 Task: Open a blank sheet, save the file as 'social media' Insert a table '3 by 2' In first column, add headers, ' Sno, Product, Qnty'. Under first header add  1. Under second header add  Product. Under third header add  'Quantity'. Change table style to  'Black '
Action: Mouse moved to (16, 18)
Screenshot: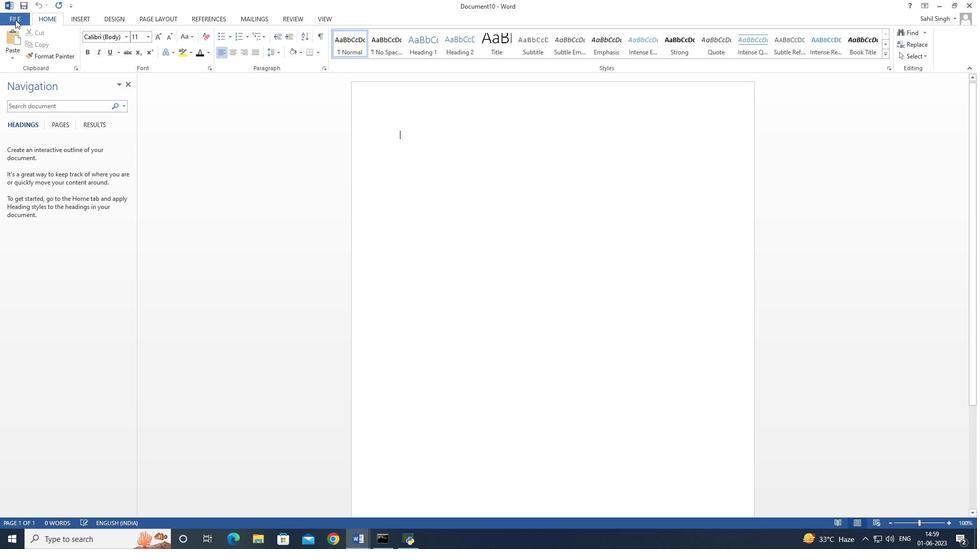 
Action: Mouse pressed left at (16, 18)
Screenshot: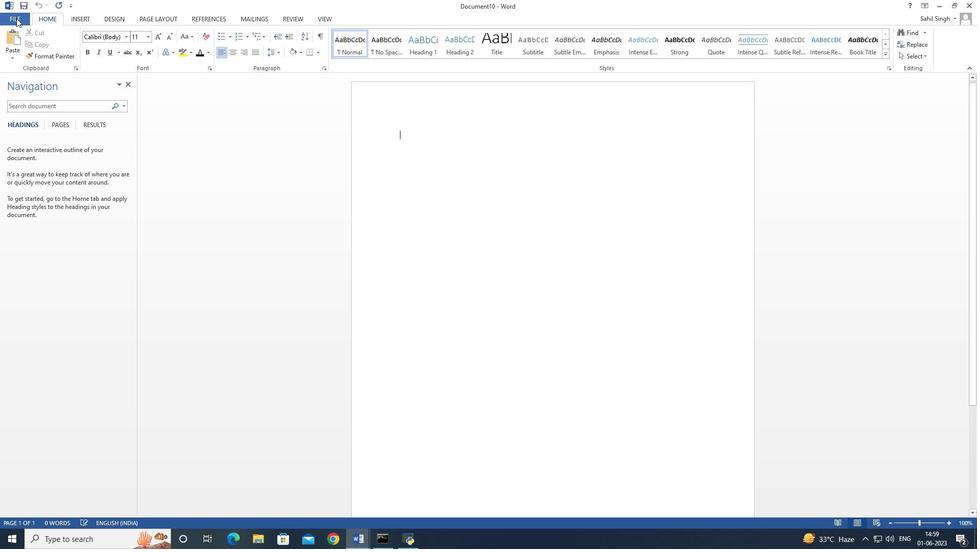 
Action: Mouse moved to (33, 119)
Screenshot: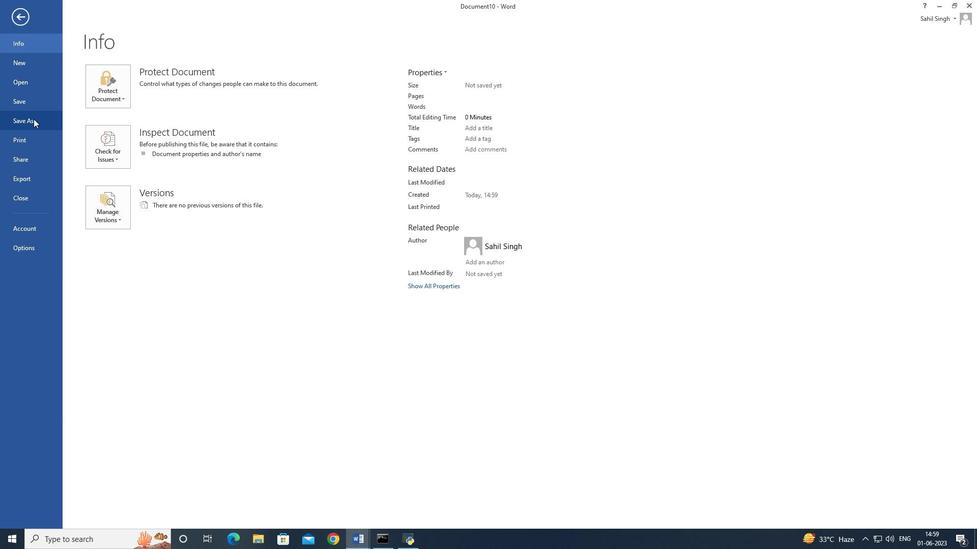 
Action: Mouse pressed left at (33, 119)
Screenshot: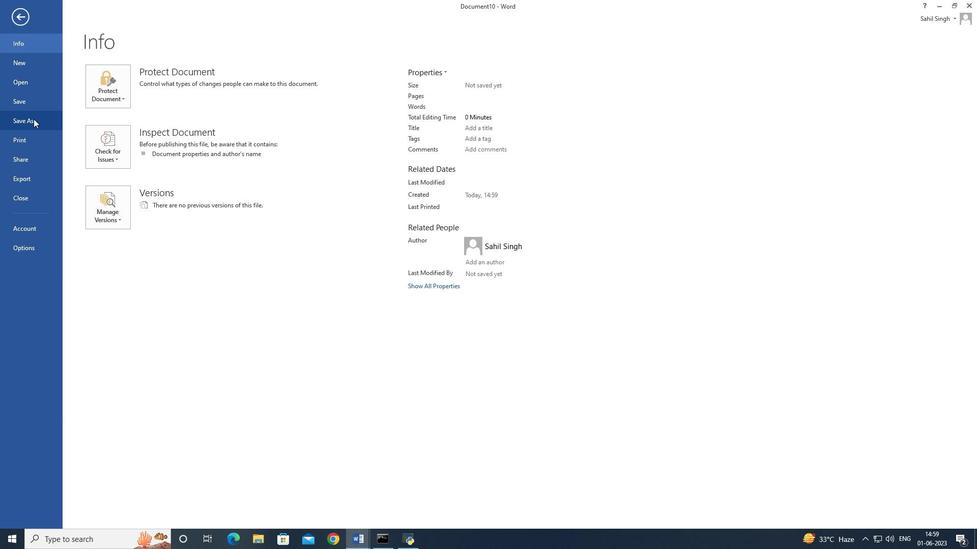 
Action: Mouse moved to (283, 106)
Screenshot: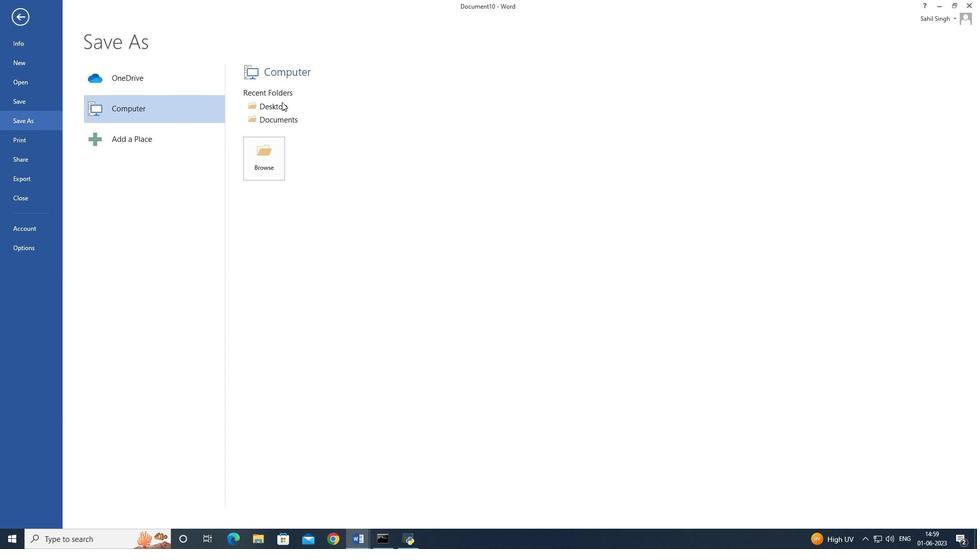 
Action: Mouse pressed left at (283, 106)
Screenshot: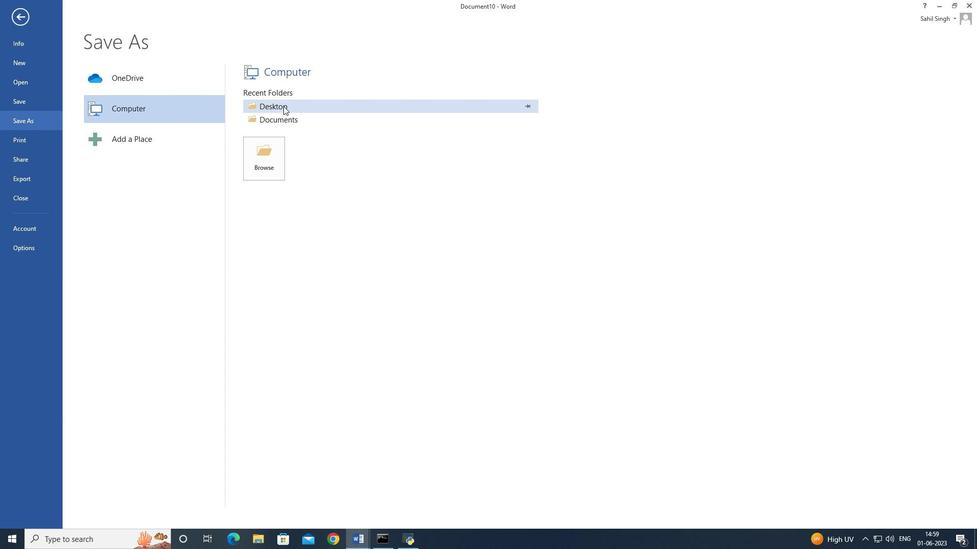 
Action: Mouse moved to (118, 219)
Screenshot: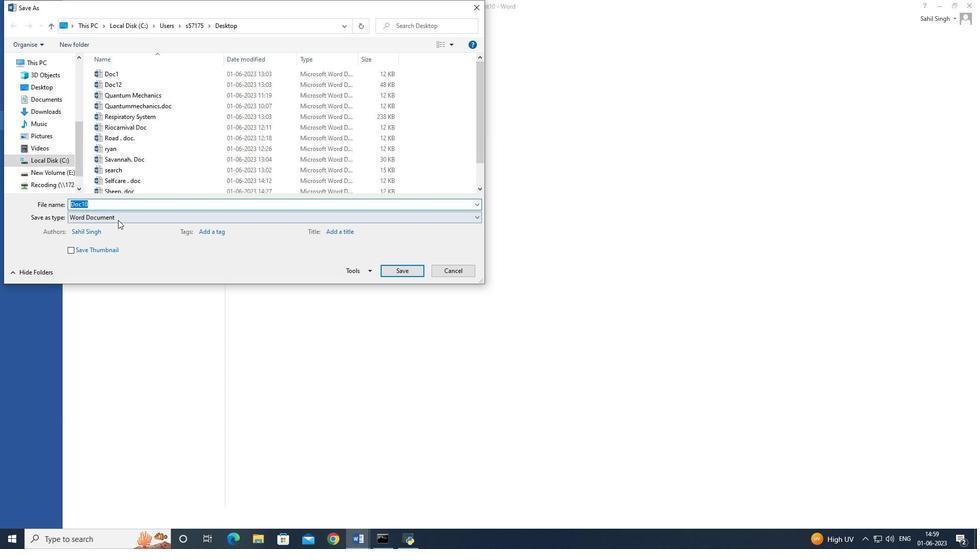 
Action: Key pressed <Key.backspace><Key.shift>Social<Key.space><Key.shift>Media
Screenshot: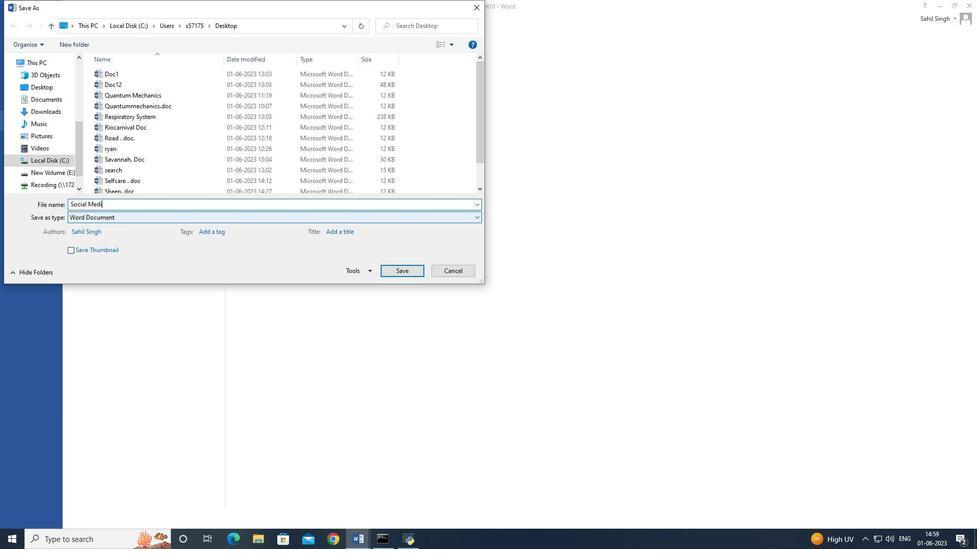 
Action: Mouse moved to (406, 269)
Screenshot: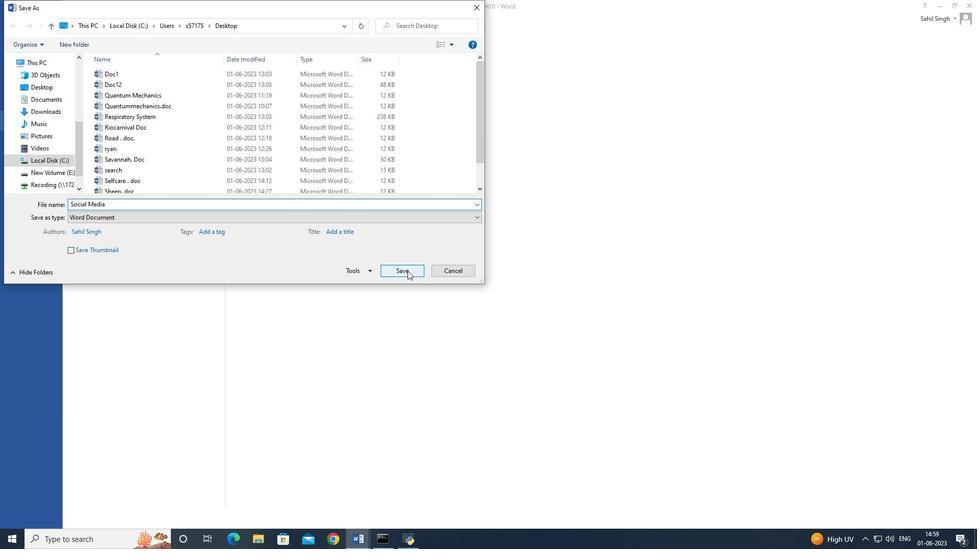 
Action: Mouse pressed left at (406, 269)
Screenshot: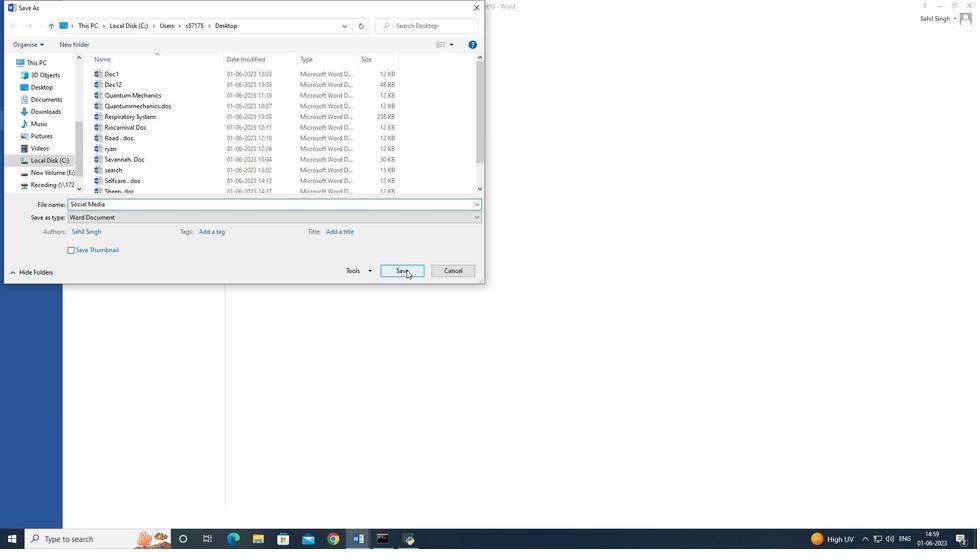 
Action: Mouse moved to (76, 14)
Screenshot: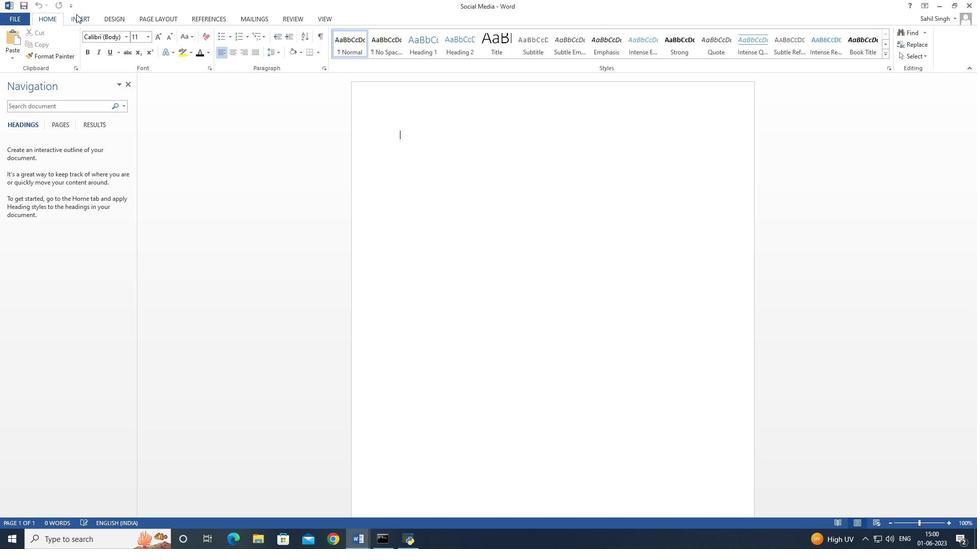 
Action: Mouse pressed left at (76, 14)
Screenshot: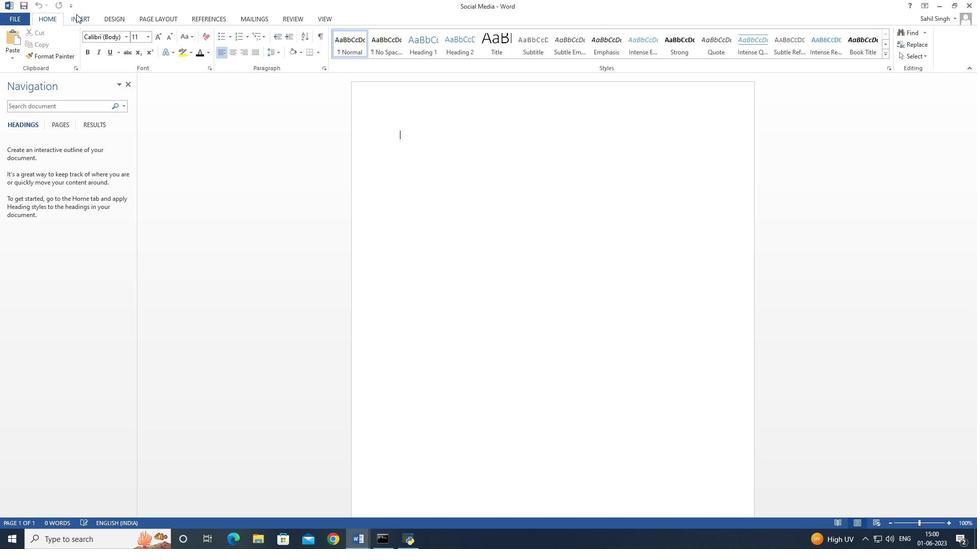 
Action: Mouse moved to (81, 37)
Screenshot: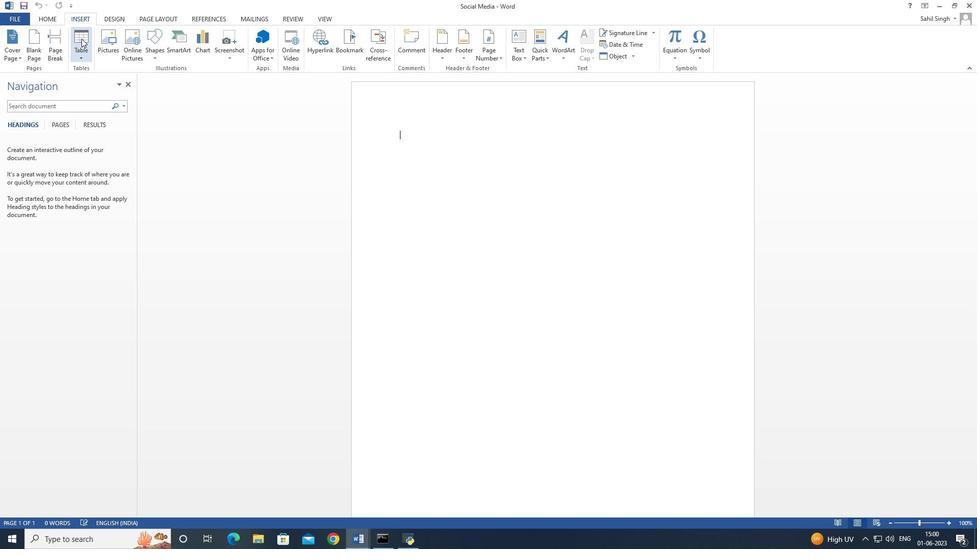 
Action: Mouse pressed left at (81, 37)
Screenshot: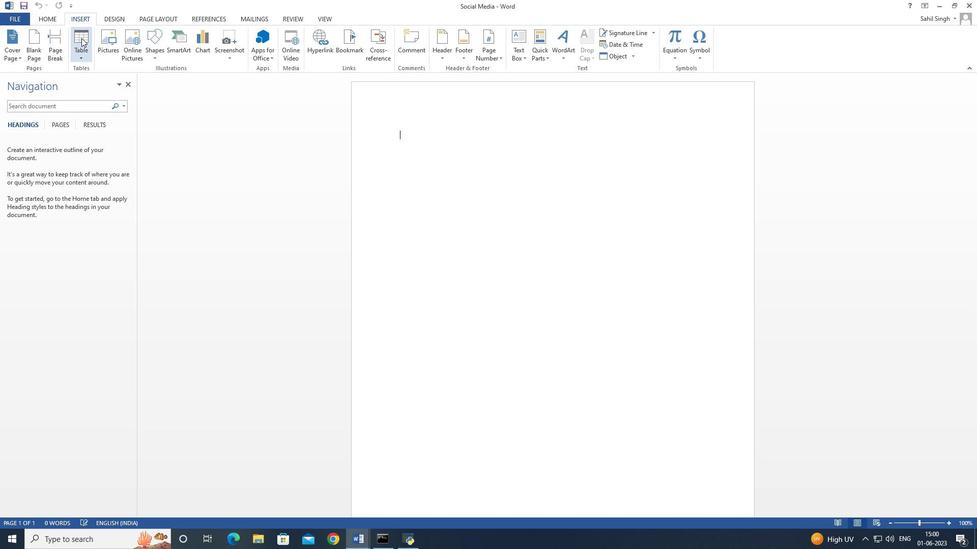 
Action: Mouse moved to (135, 159)
Screenshot: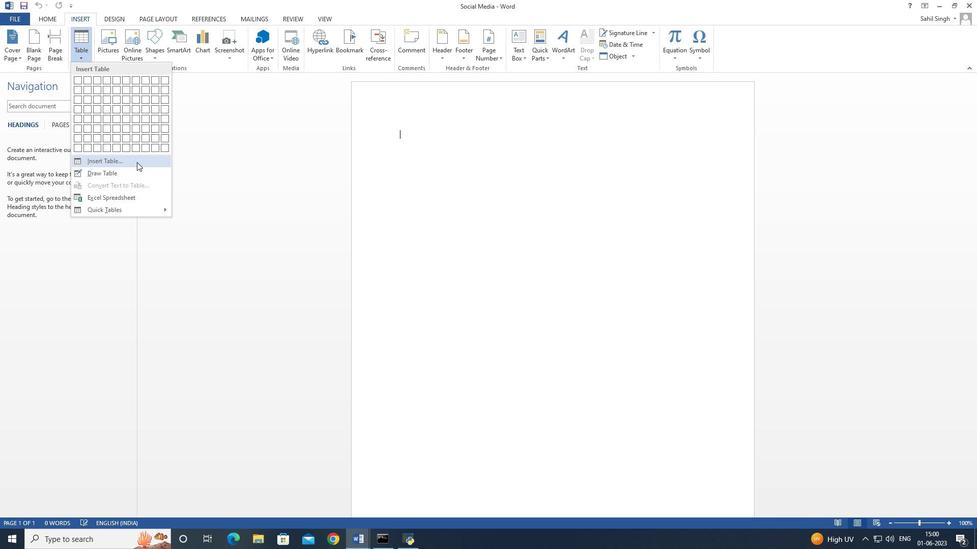 
Action: Mouse pressed left at (135, 159)
Screenshot: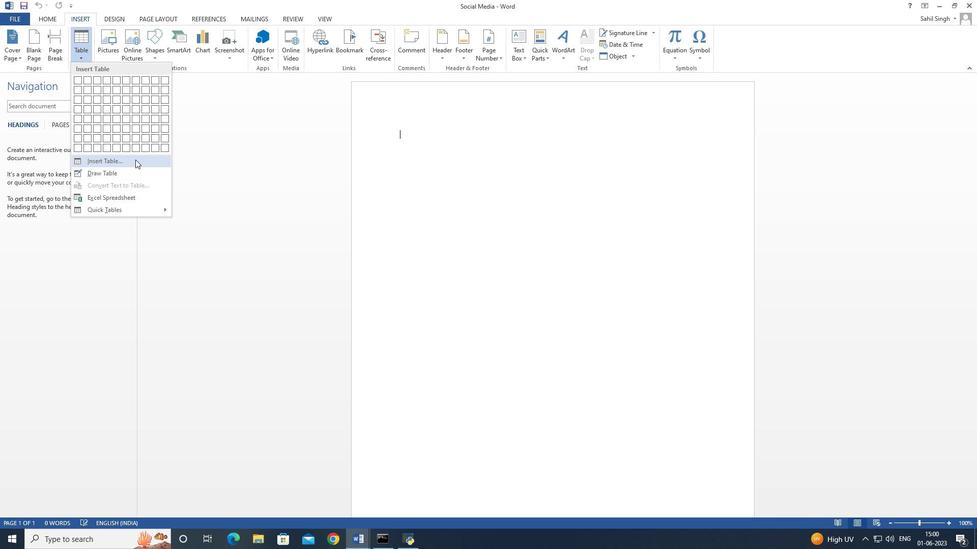 
Action: Mouse moved to (540, 225)
Screenshot: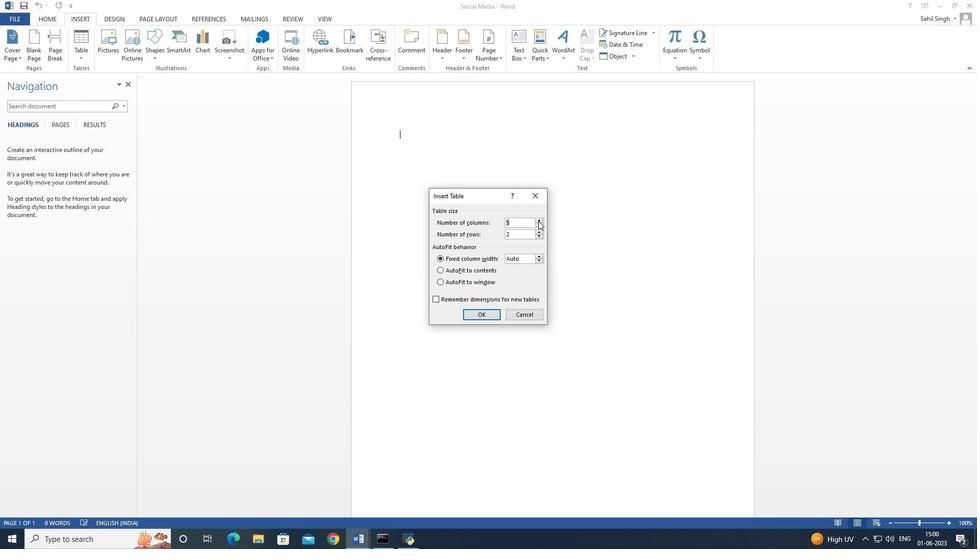 
Action: Mouse pressed left at (540, 225)
Screenshot: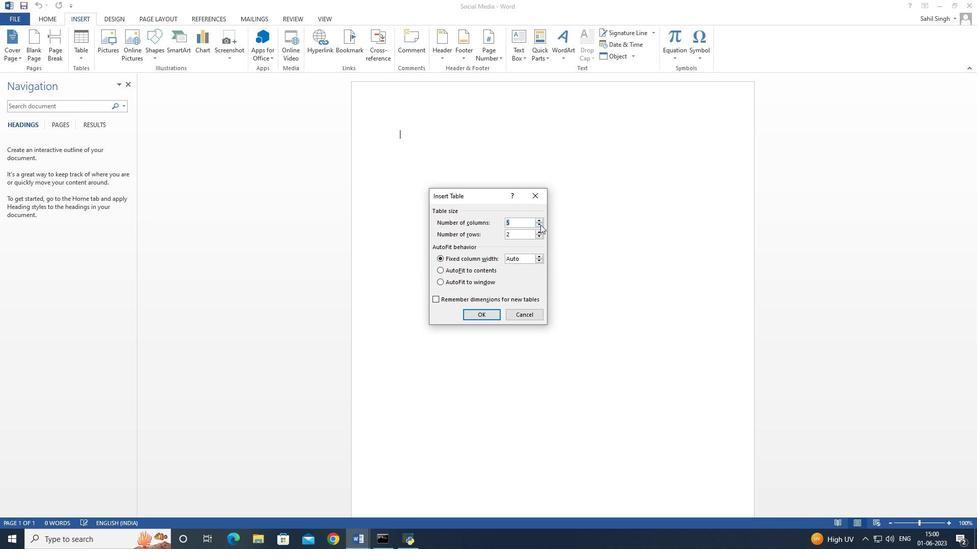
Action: Mouse pressed left at (540, 225)
Screenshot: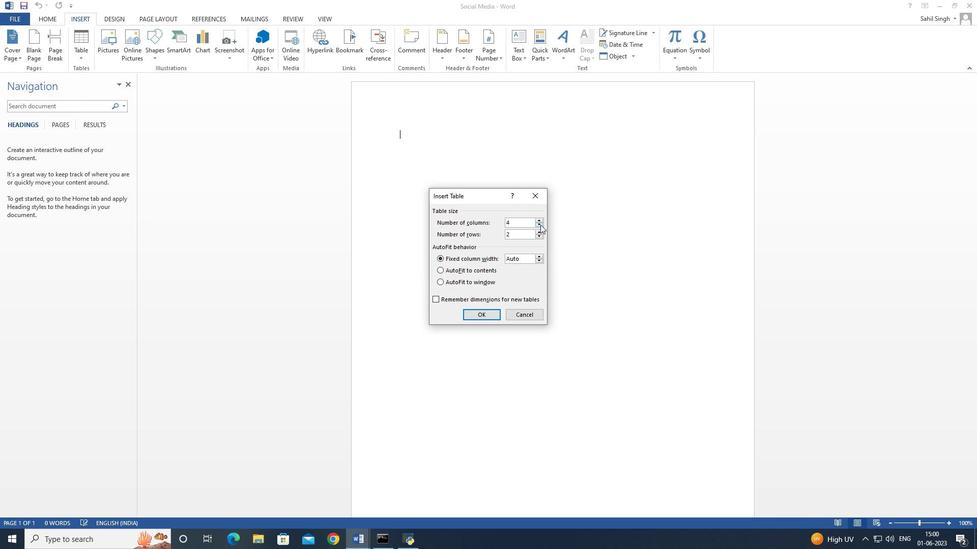 
Action: Mouse moved to (484, 313)
Screenshot: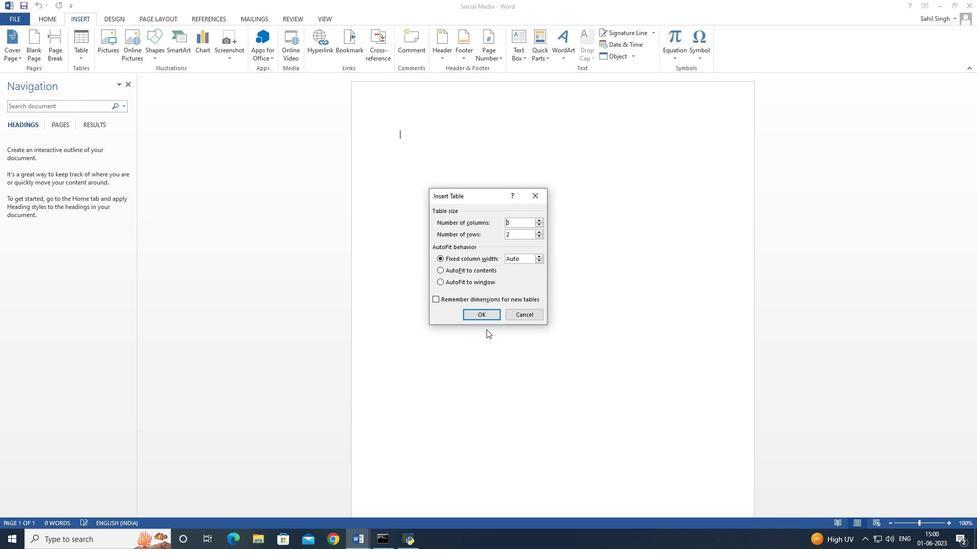 
Action: Mouse pressed left at (484, 313)
Screenshot: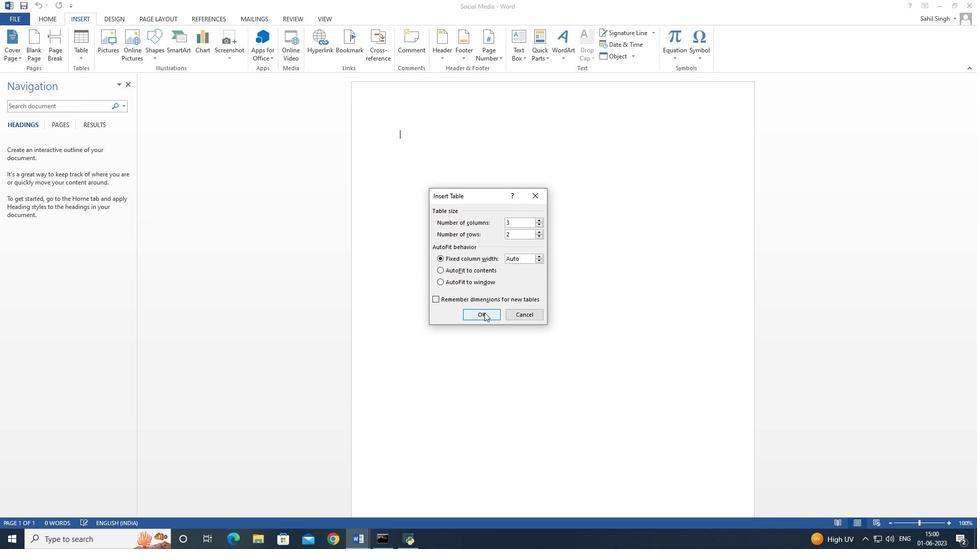 
Action: Mouse moved to (478, 311)
Screenshot: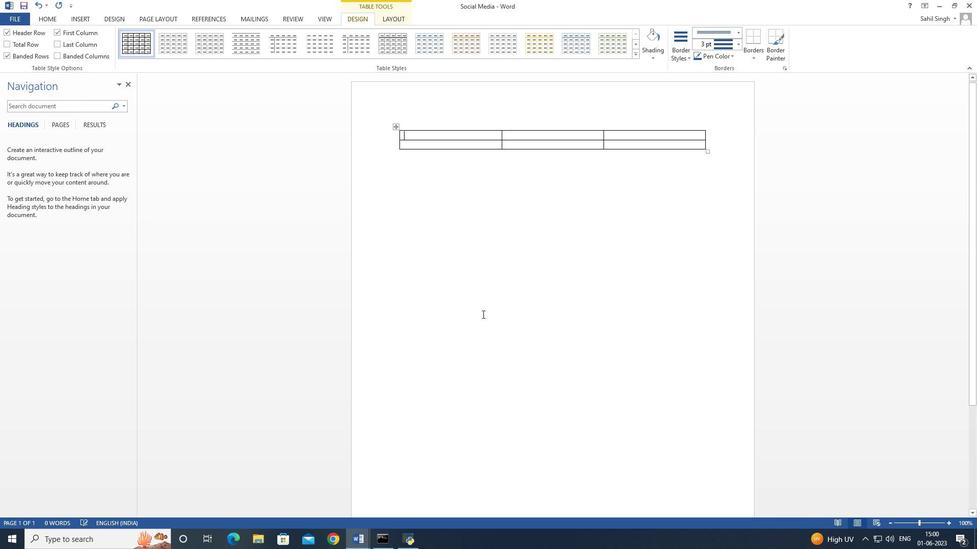 
Action: Key pressed <Key.shift>Sno.<Key.right><Key.shift>Product<Key.space><Key.right><Key.shift>Qnty<Key.down><Key.left><Key.left>1<Key.right><Key.shift>add<Key.space>product<Key.space><Key.right><Key.shift>Add<Key.space><Key.shift>Quantity
Screenshot: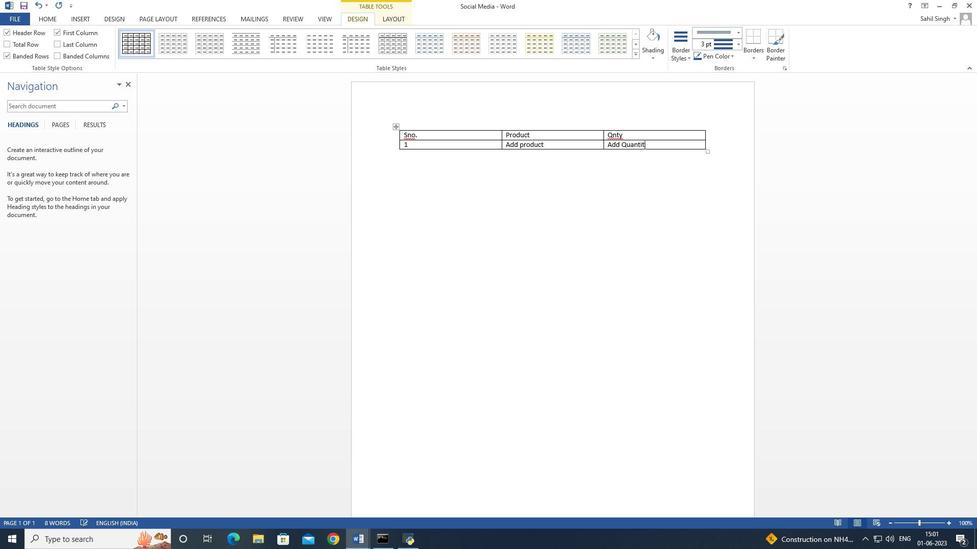 
Action: Mouse moved to (397, 126)
Screenshot: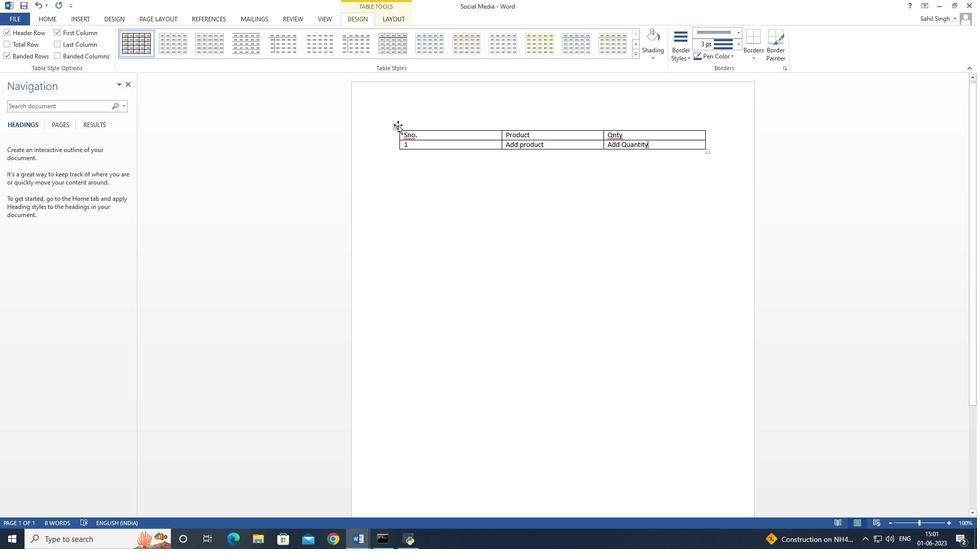 
Action: Mouse pressed left at (397, 126)
Screenshot: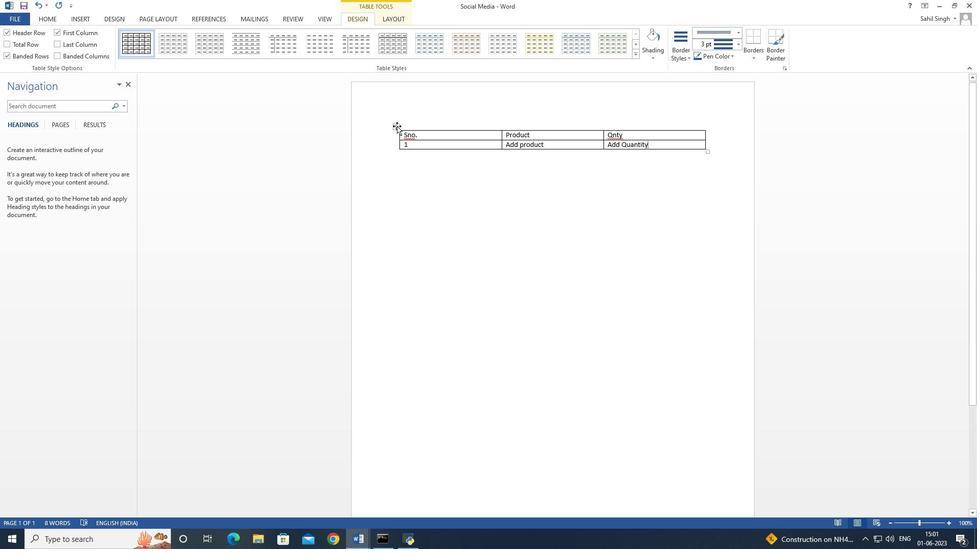 
Action: Mouse moved to (462, 107)
Screenshot: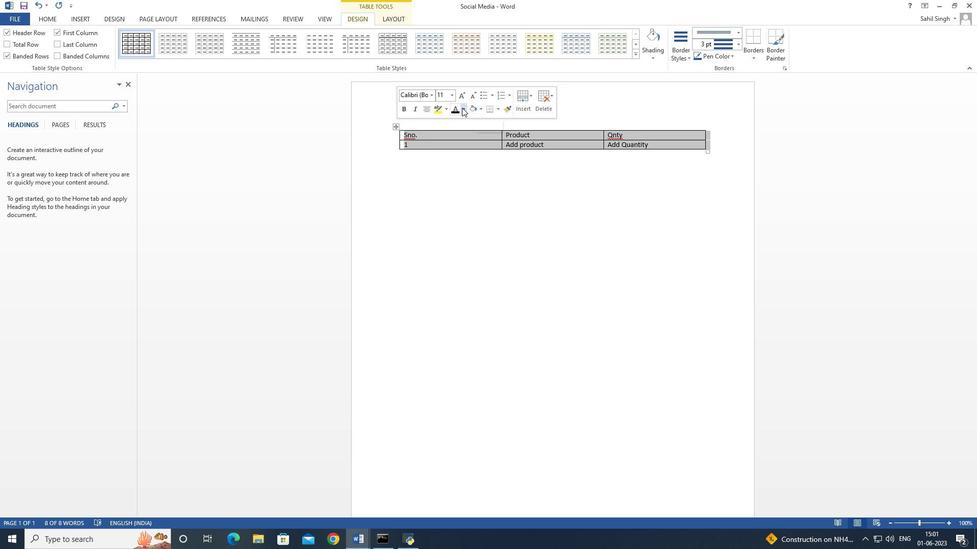 
Action: Mouse pressed left at (462, 107)
Screenshot: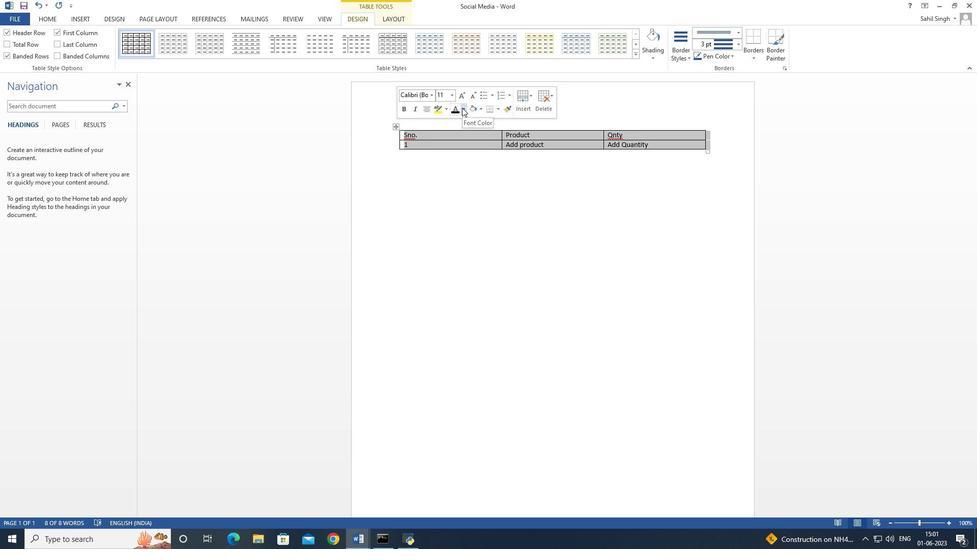 
Action: Mouse moved to (465, 144)
Screenshot: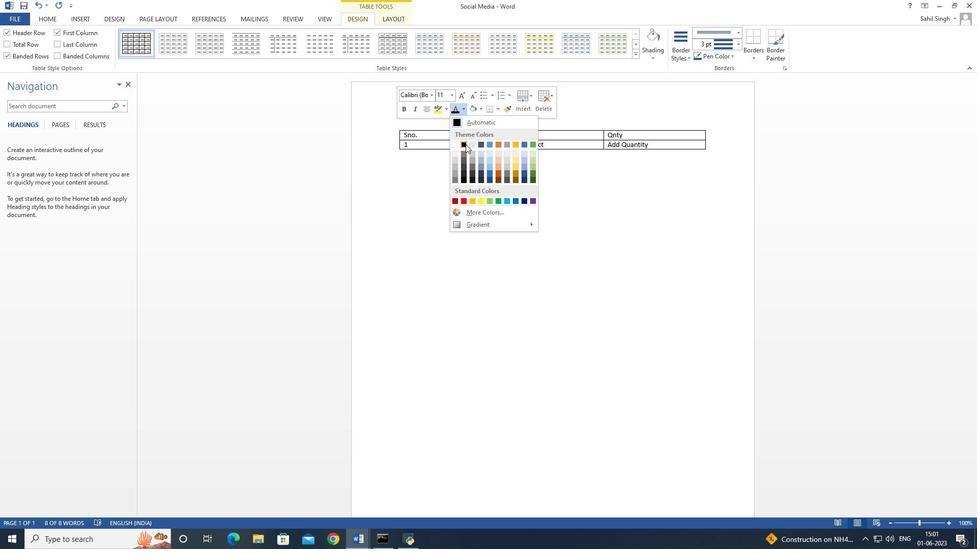 
Action: Mouse pressed left at (465, 144)
Screenshot: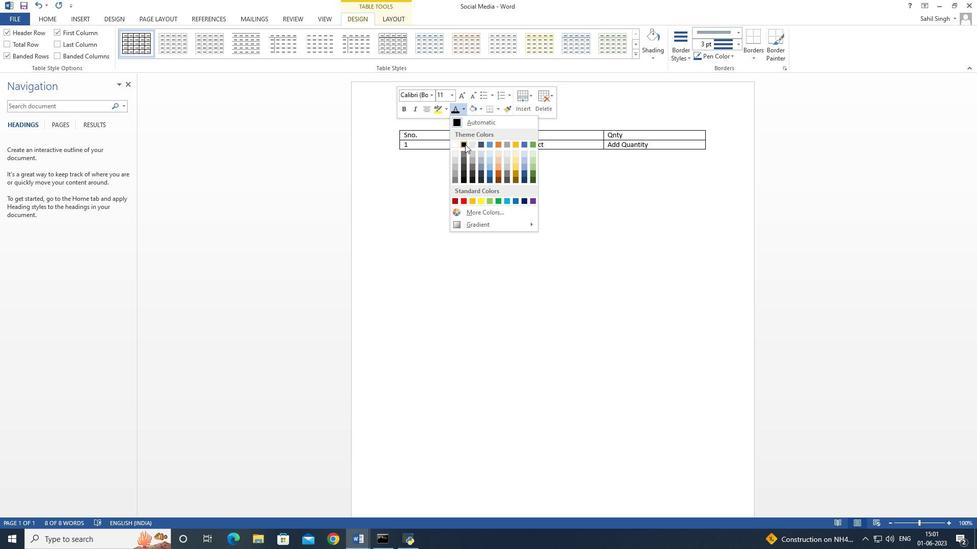 
Action: Mouse moved to (469, 197)
Screenshot: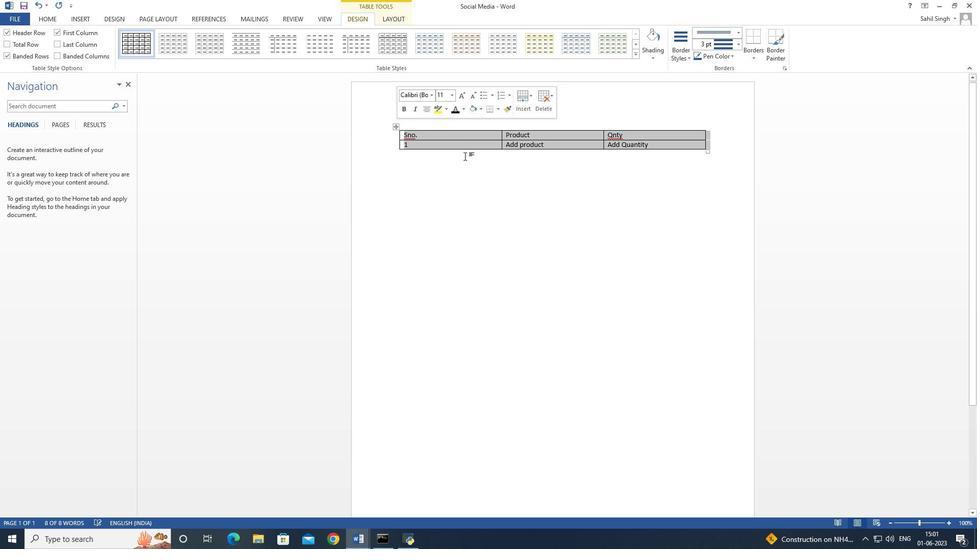 
Action: Mouse pressed left at (469, 197)
Screenshot: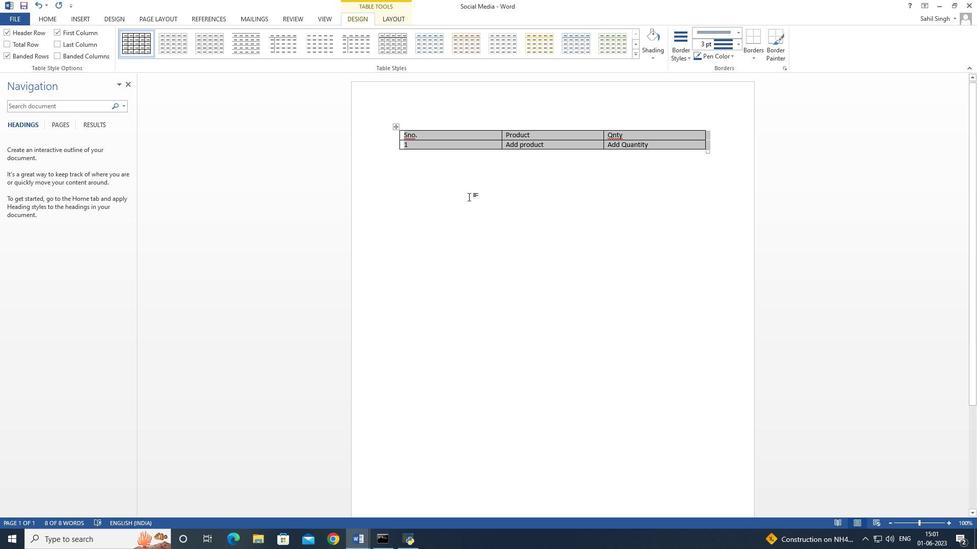 
Action: Mouse moved to (399, 128)
Screenshot: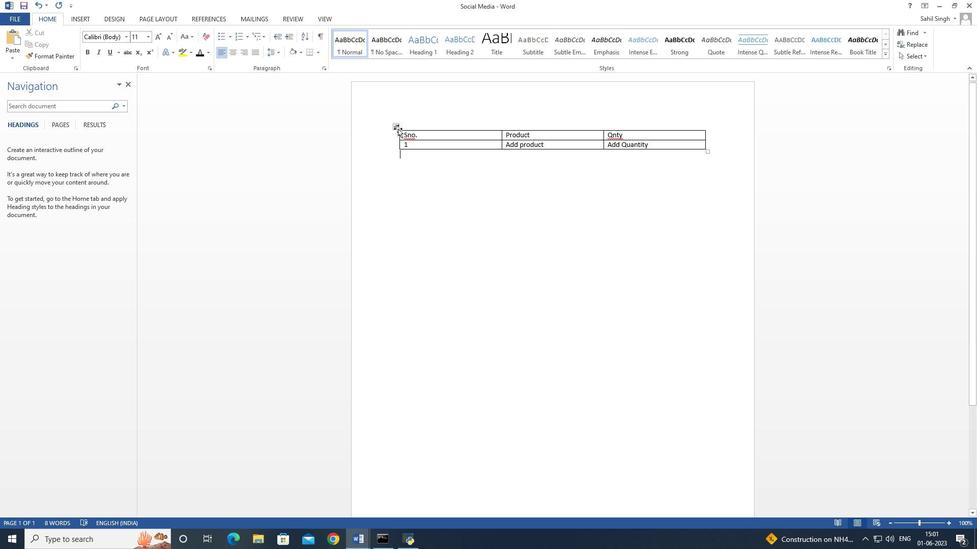 
Action: Mouse pressed left at (399, 128)
Screenshot: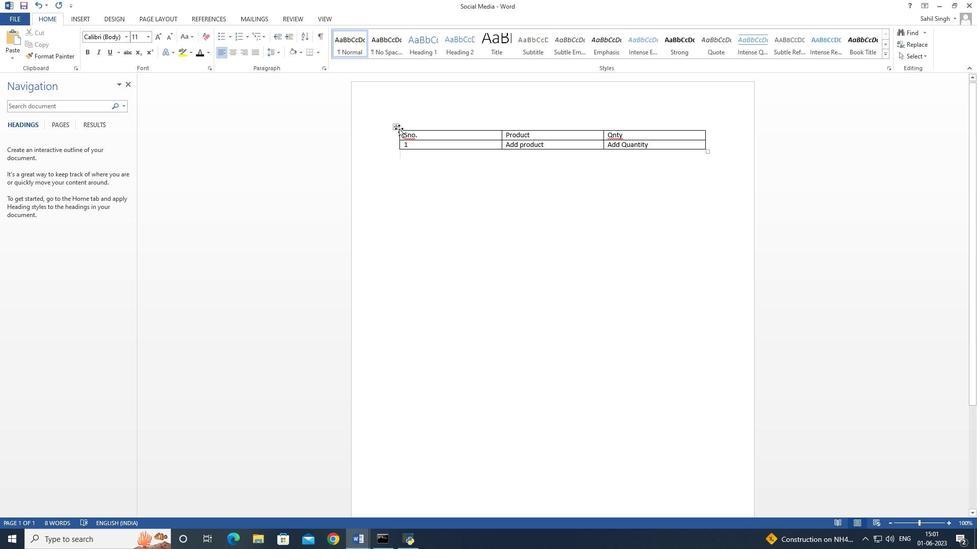 
Action: Mouse moved to (464, 110)
Screenshot: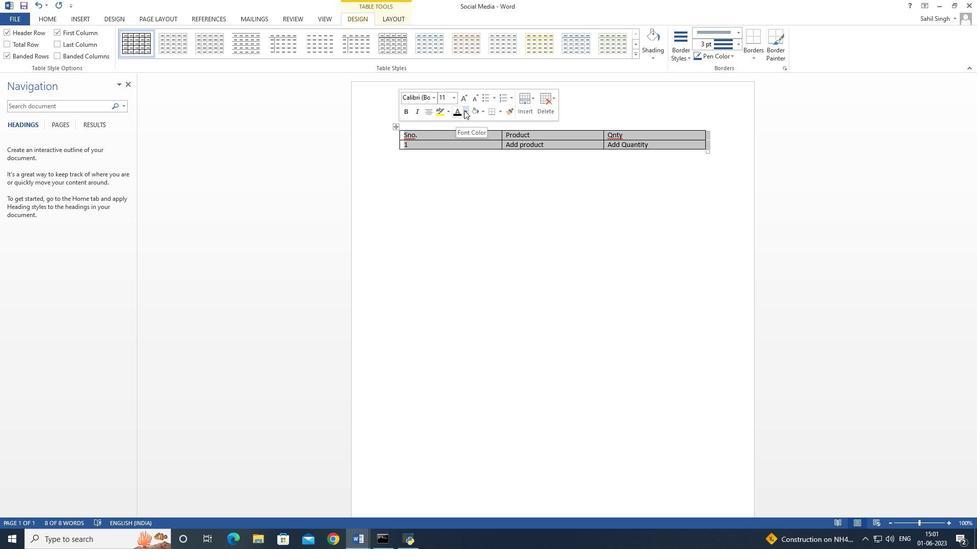 
Action: Mouse pressed left at (464, 110)
Screenshot: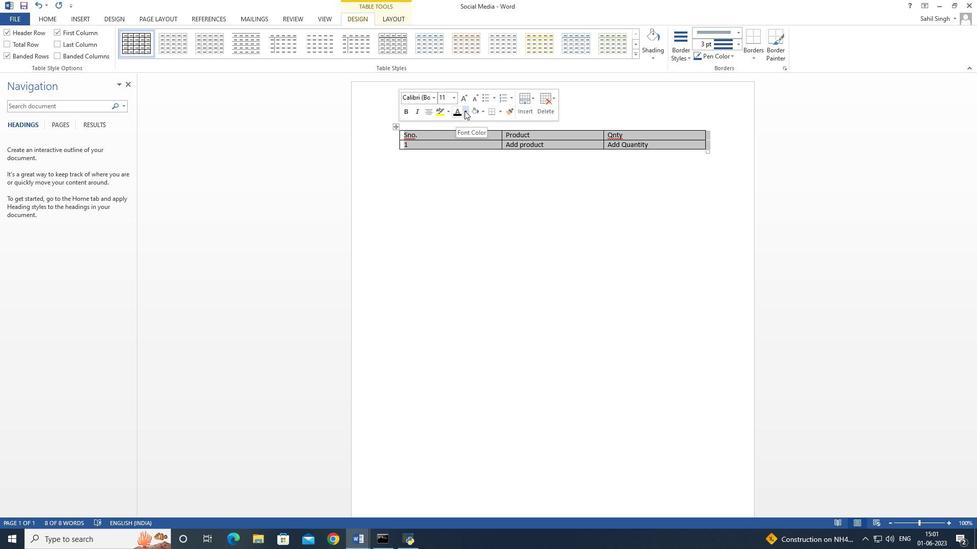 
Action: Mouse moved to (465, 147)
Screenshot: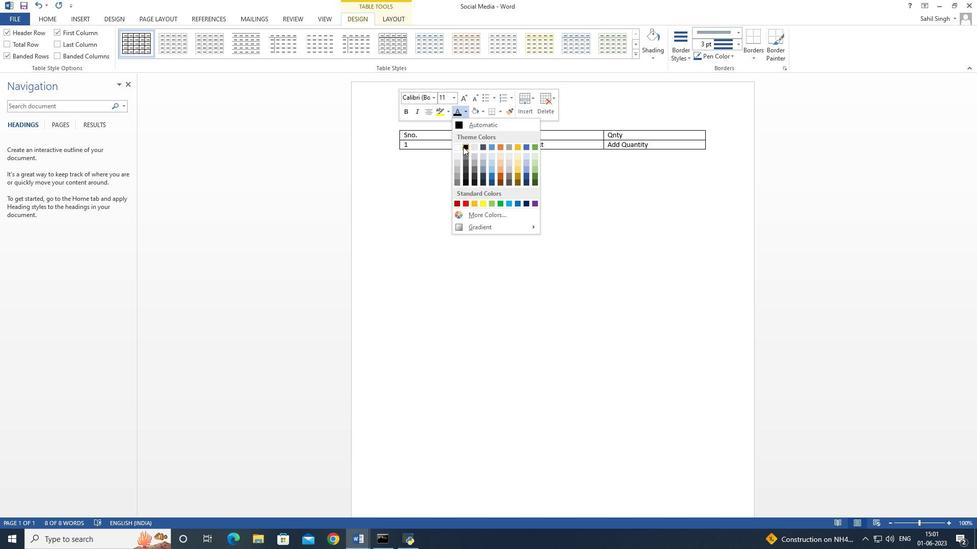 
Action: Mouse pressed left at (465, 147)
Screenshot: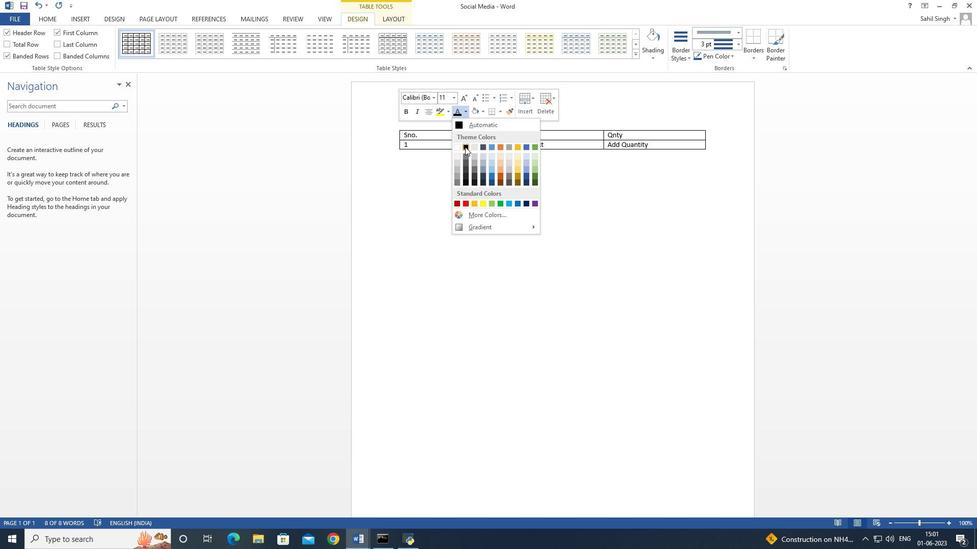
Action: Mouse moved to (468, 181)
Screenshot: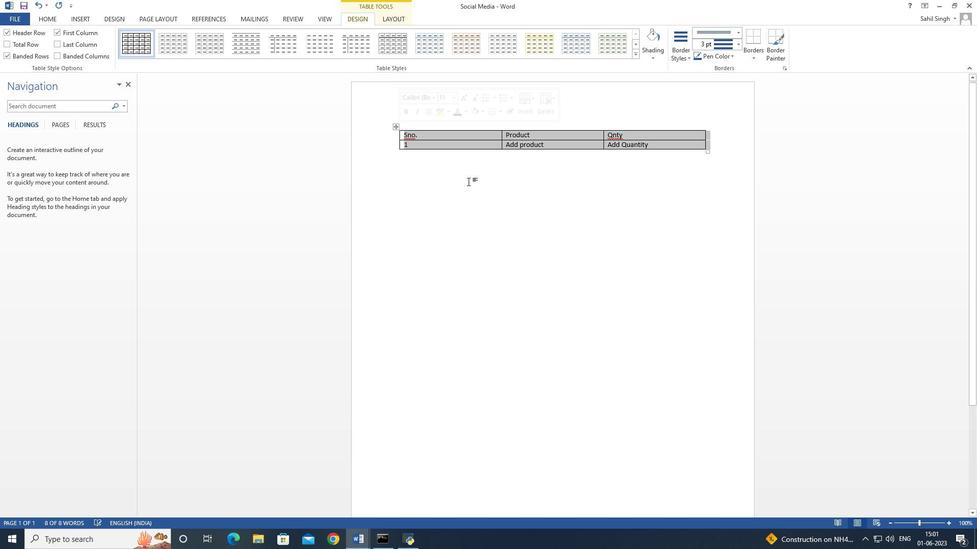 
Action: Mouse pressed left at (468, 181)
Screenshot: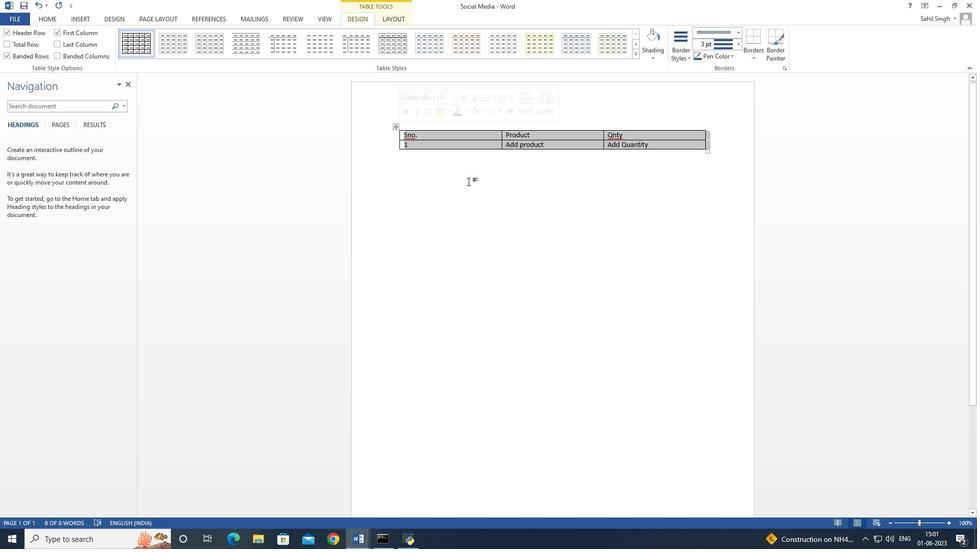 
Action: Mouse moved to (468, 197)
Screenshot: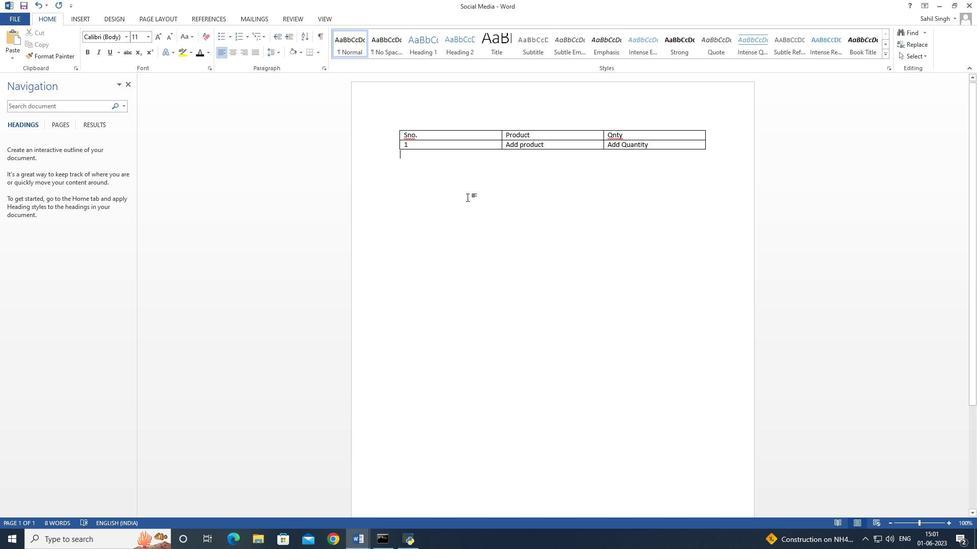 
